 Task: Search for the email with the subject Networking opportunity logged in from softage.1@softage.net with the filter, email from softage.6@softage.net and a new filter,  Mark as read
Action: Mouse moved to (776, 88)
Screenshot: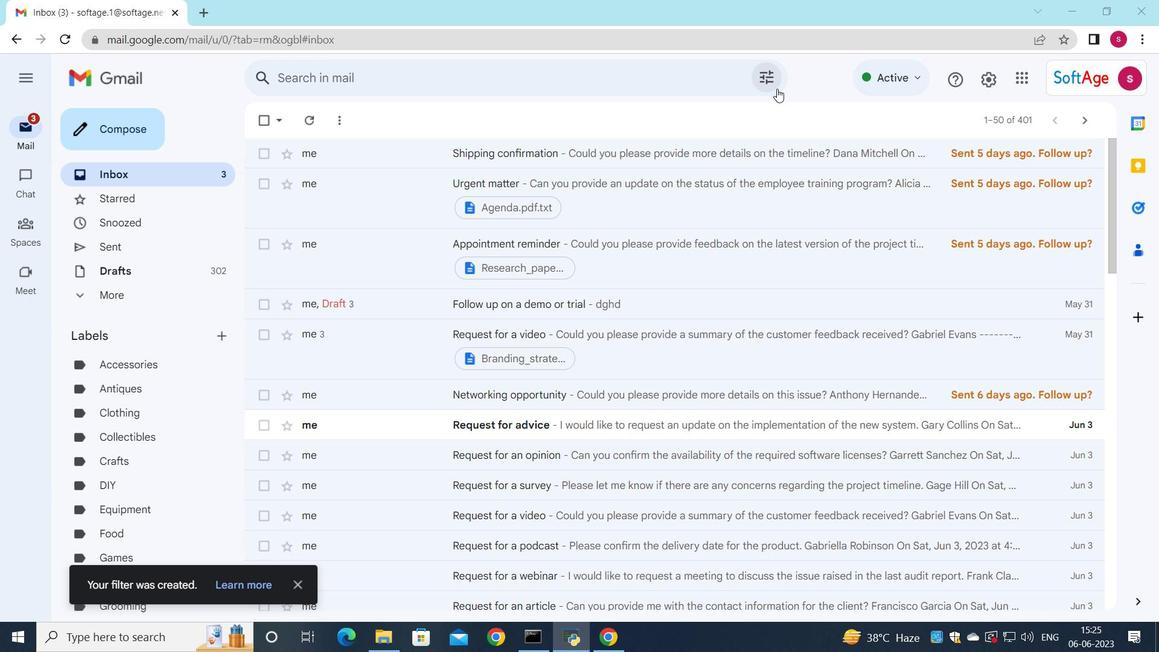 
Action: Mouse pressed left at (776, 88)
Screenshot: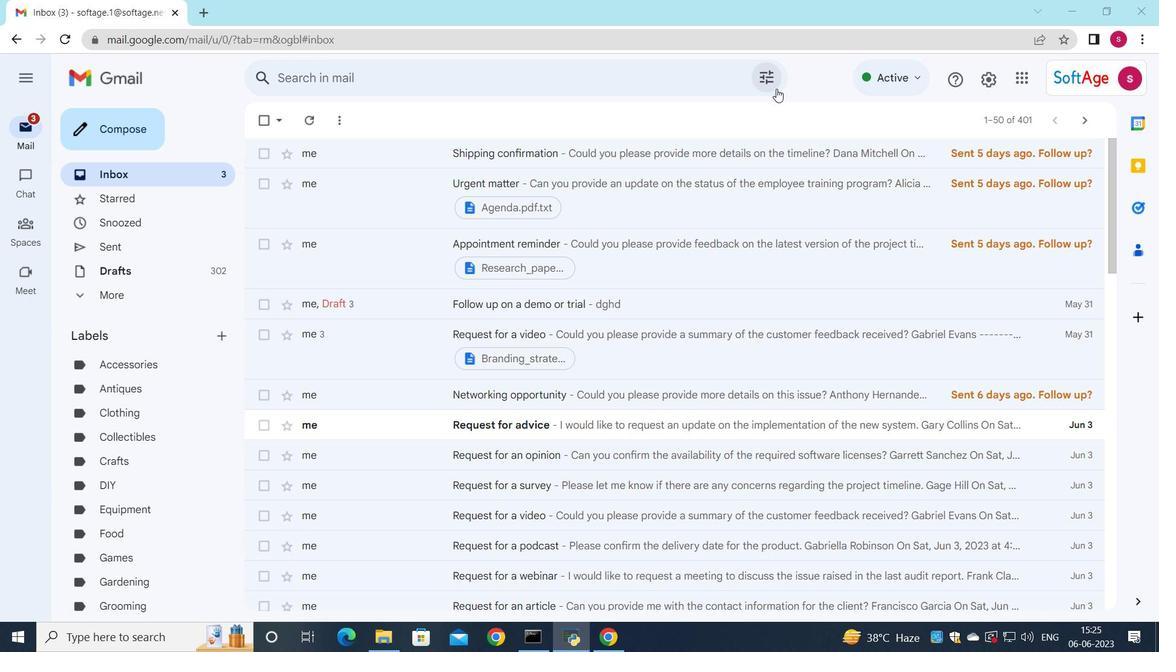 
Action: Mouse moved to (582, 134)
Screenshot: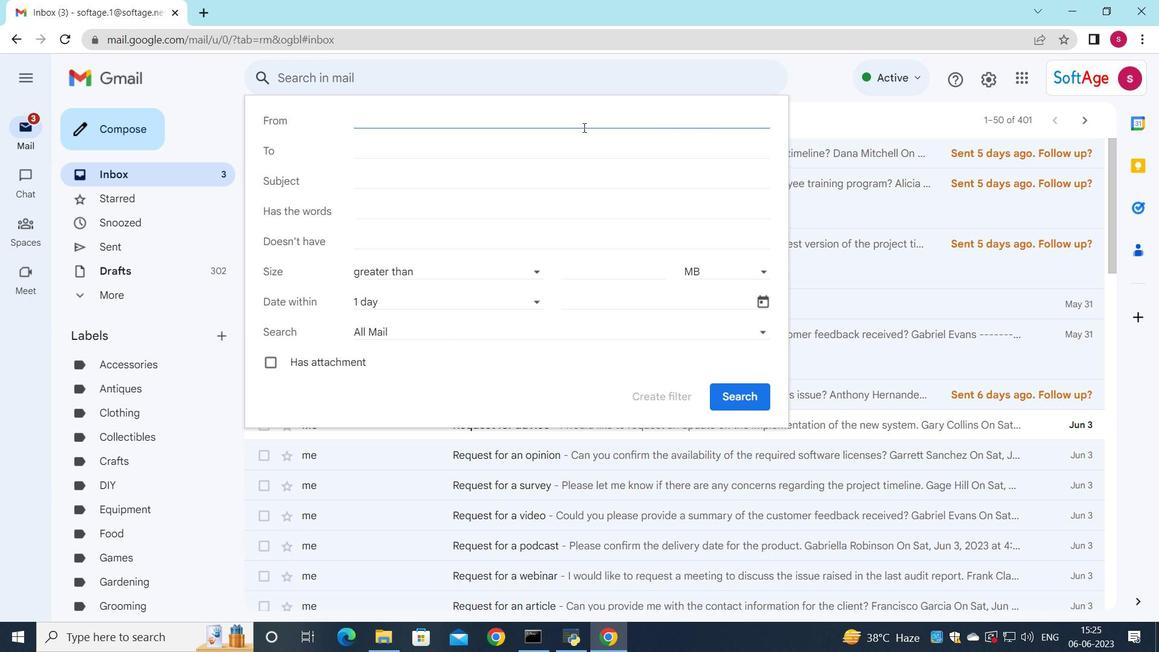 
Action: Key pressed s
Screenshot: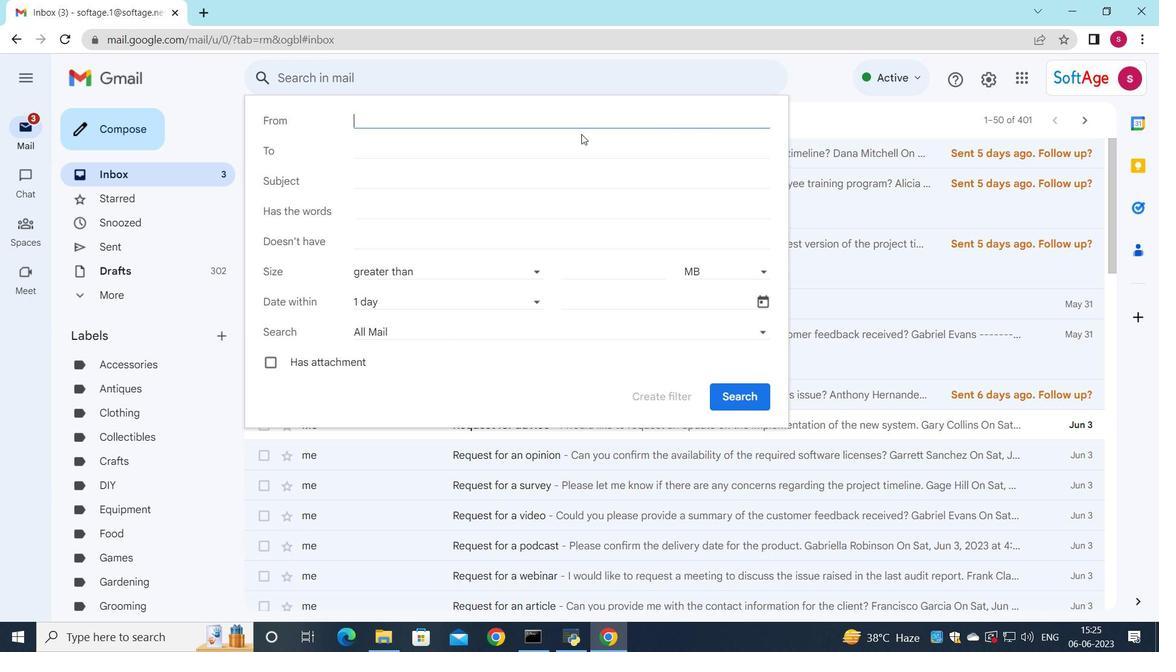
Action: Mouse moved to (526, 150)
Screenshot: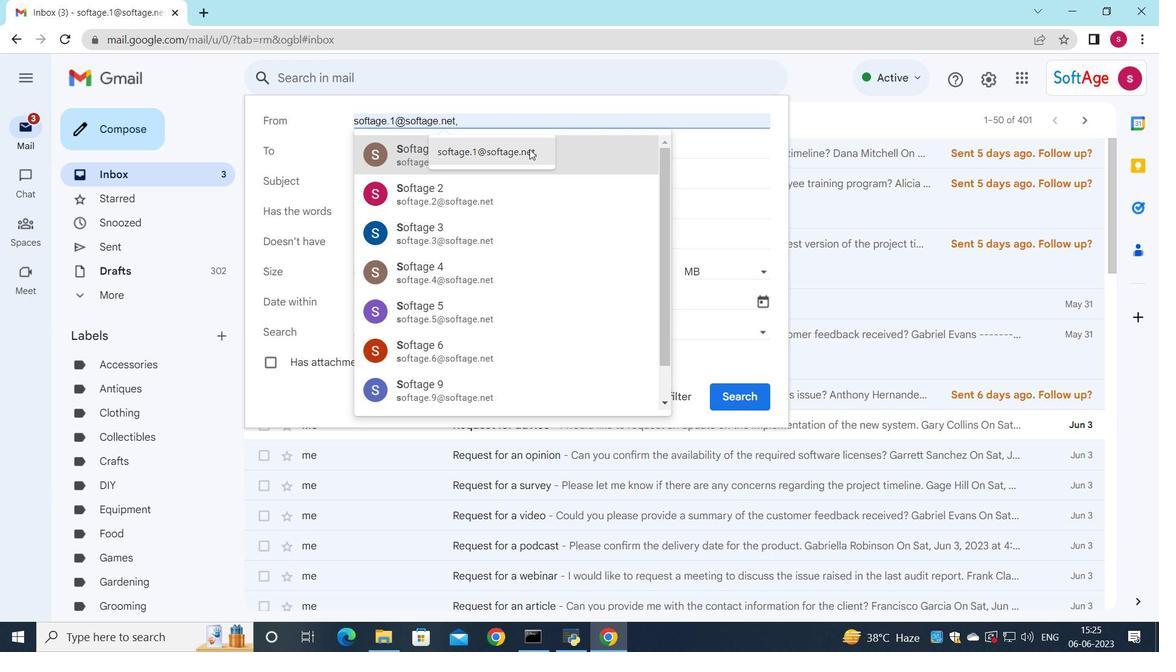 
Action: Mouse pressed left at (526, 150)
Screenshot: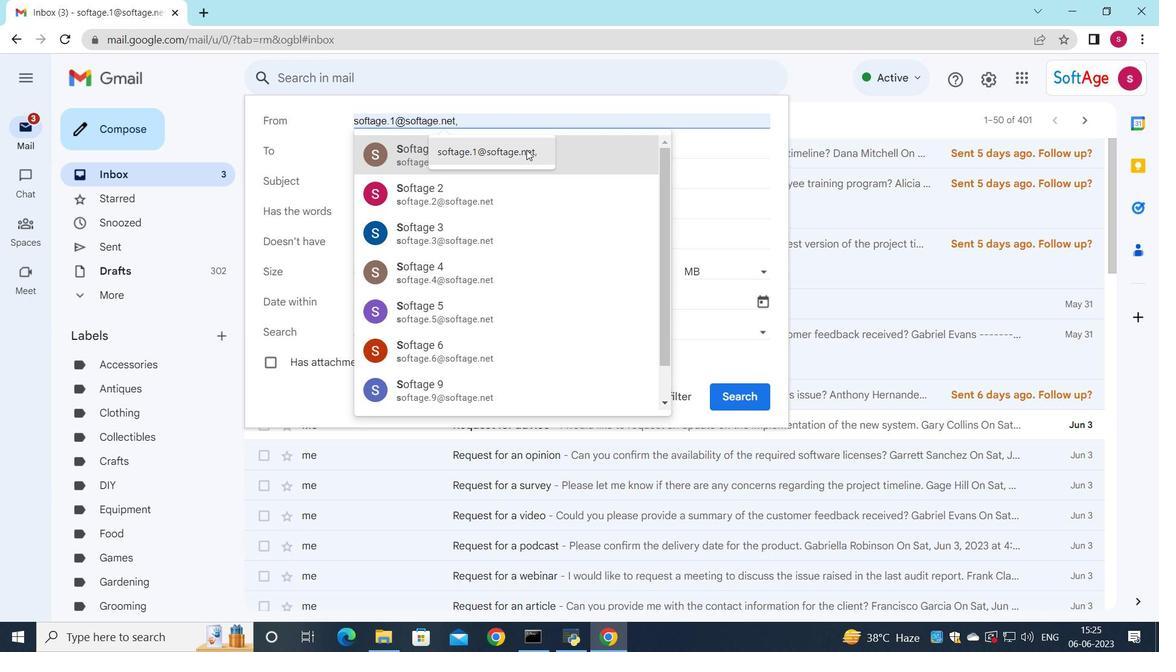 
Action: Mouse moved to (399, 153)
Screenshot: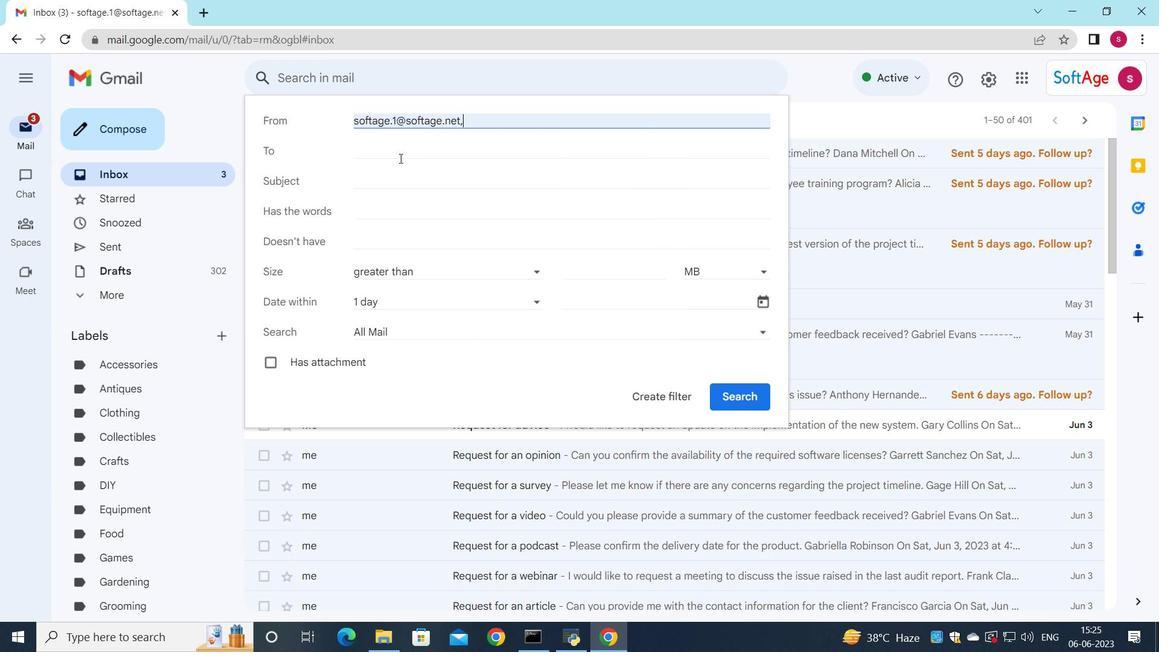 
Action: Mouse pressed left at (399, 153)
Screenshot: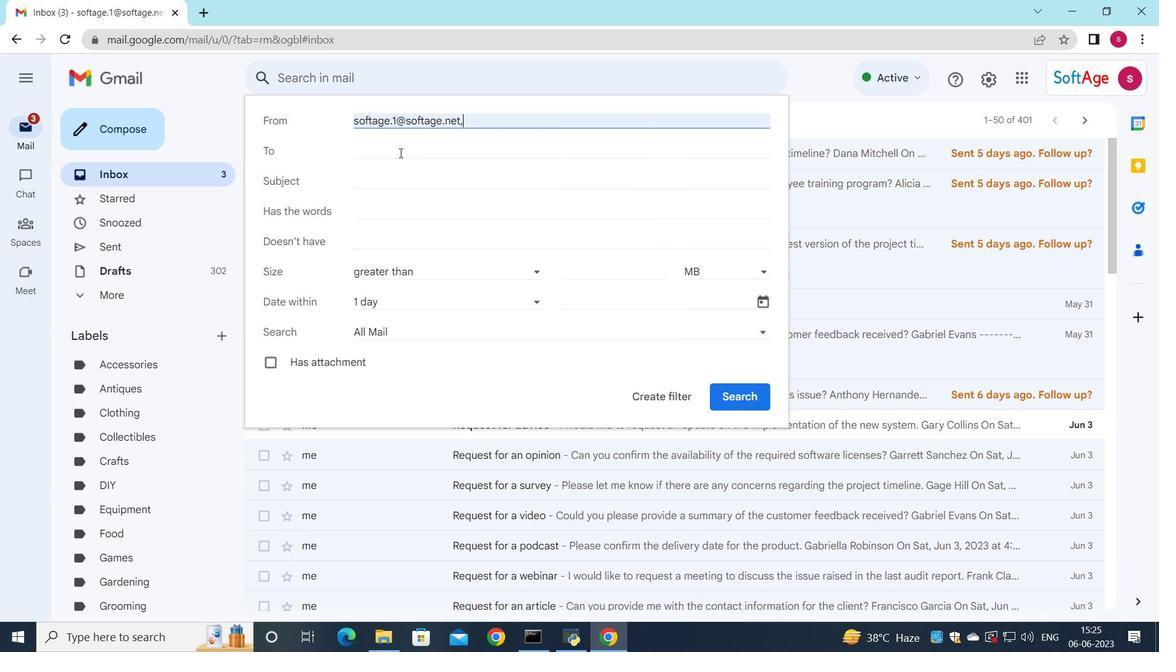 
Action: Key pressed so
Screenshot: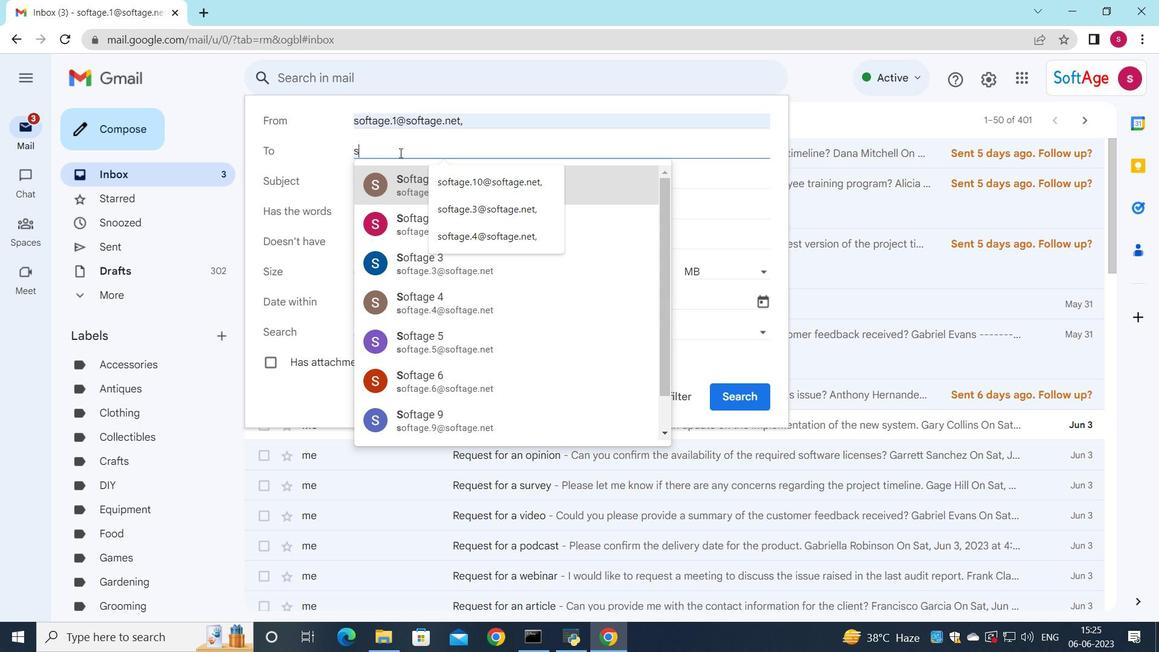 
Action: Mouse moved to (429, 374)
Screenshot: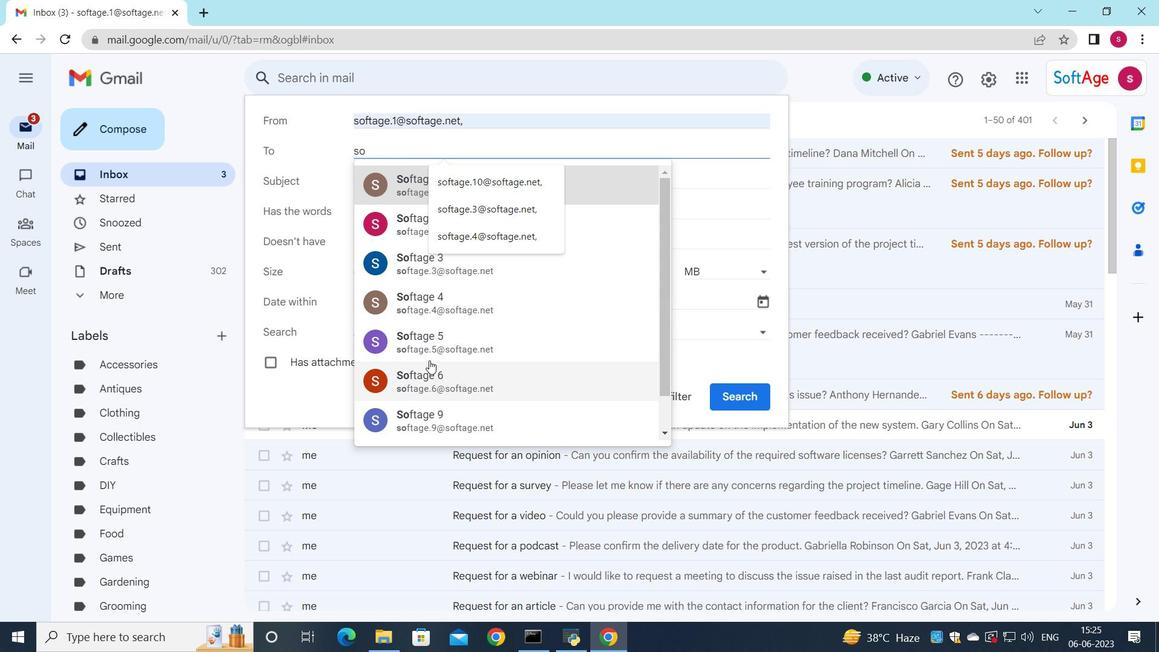 
Action: Mouse pressed left at (429, 374)
Screenshot: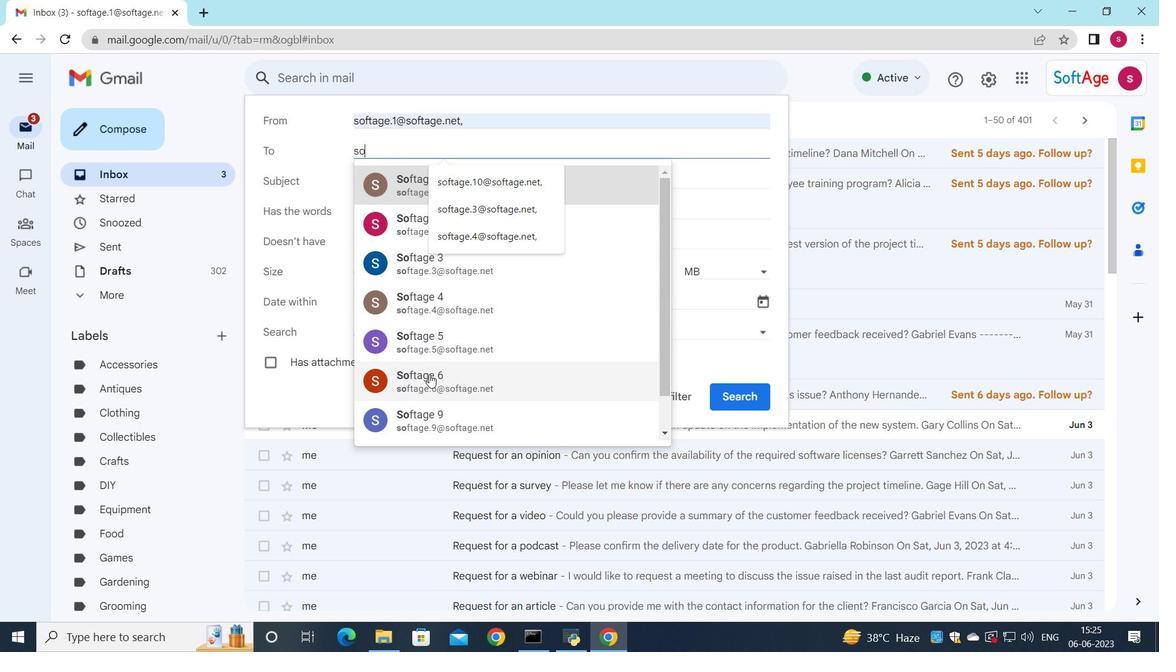 
Action: Mouse moved to (371, 184)
Screenshot: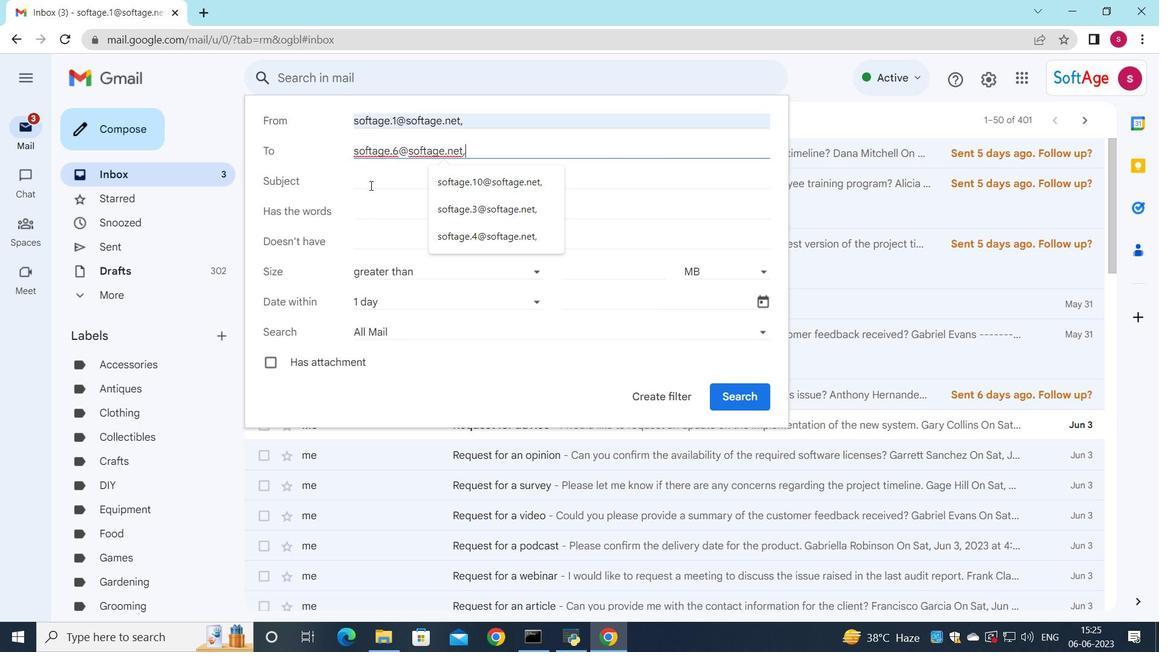 
Action: Mouse pressed left at (371, 184)
Screenshot: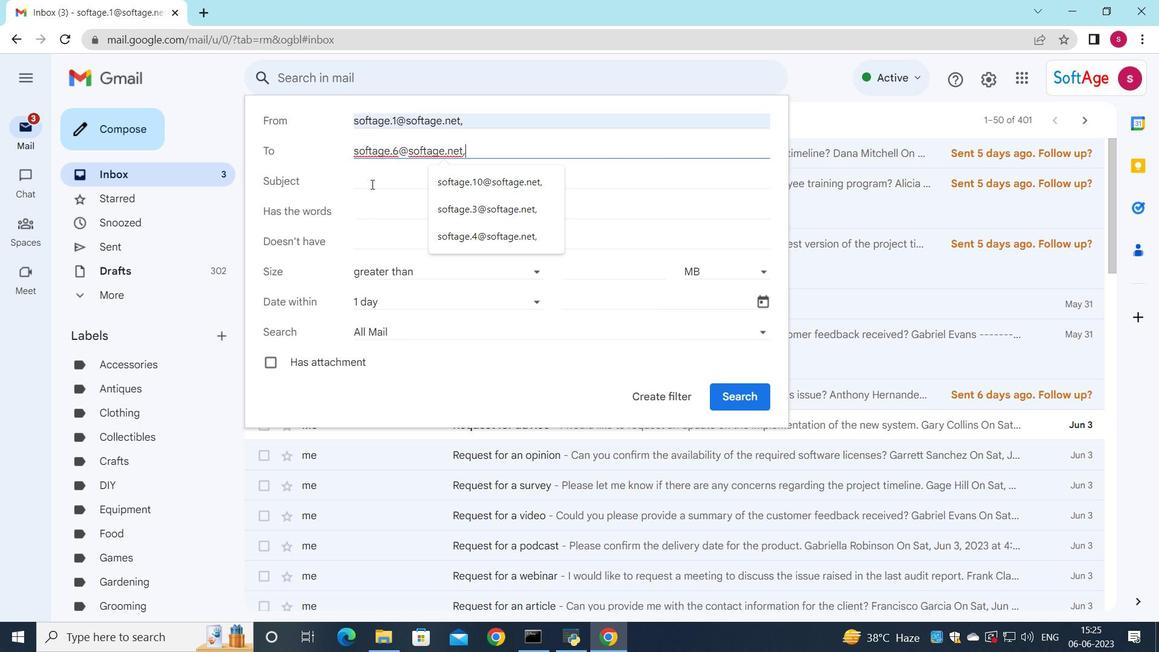 
Action: Key pressed <Key.shift><Key.shift><Key.shift><Key.shift><Key.shift><Key.shift><Key.shift><Key.shift><Key.shift><Key.shift><Key.shift><Key.shift><Key.shift><Key.shift><Key.shift><Key.shift><Key.shift><Key.shift><Key.shift><Key.shift><Key.shift>Networking<Key.space>opportunity
Screenshot: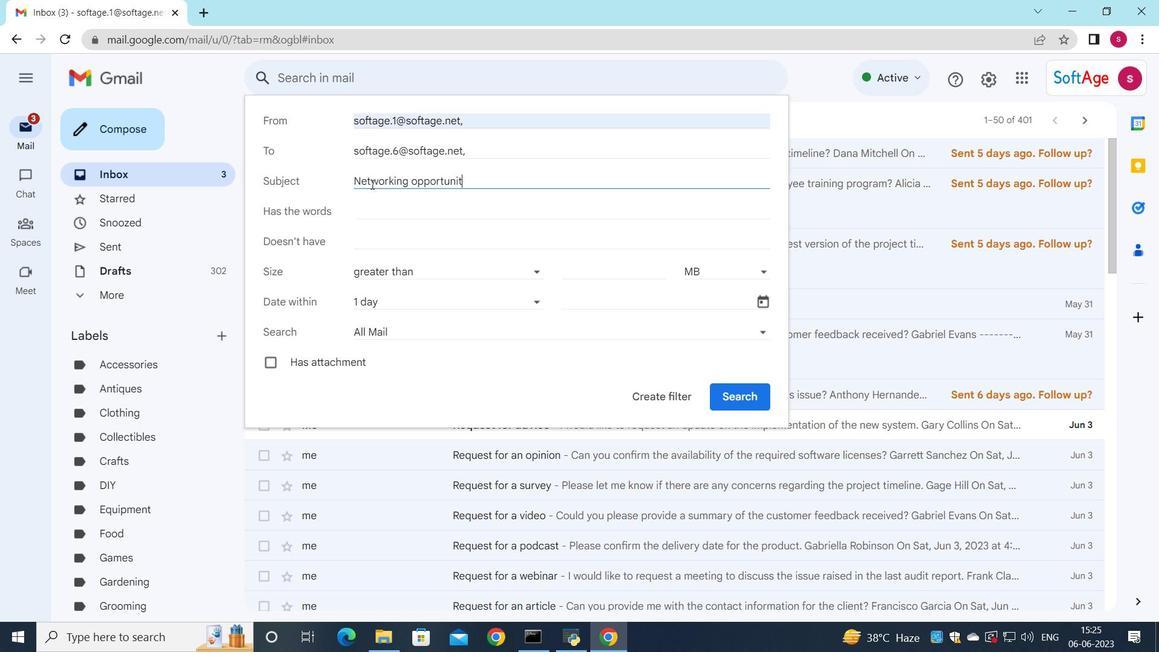 
Action: Mouse moved to (409, 304)
Screenshot: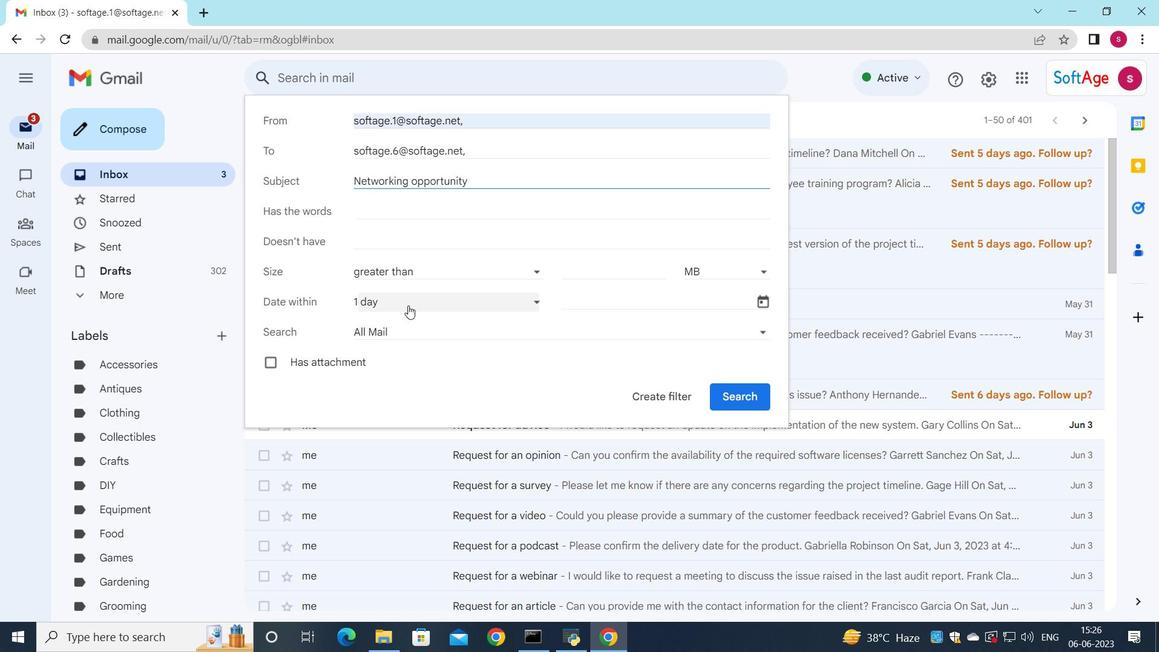 
Action: Mouse pressed left at (409, 304)
Screenshot: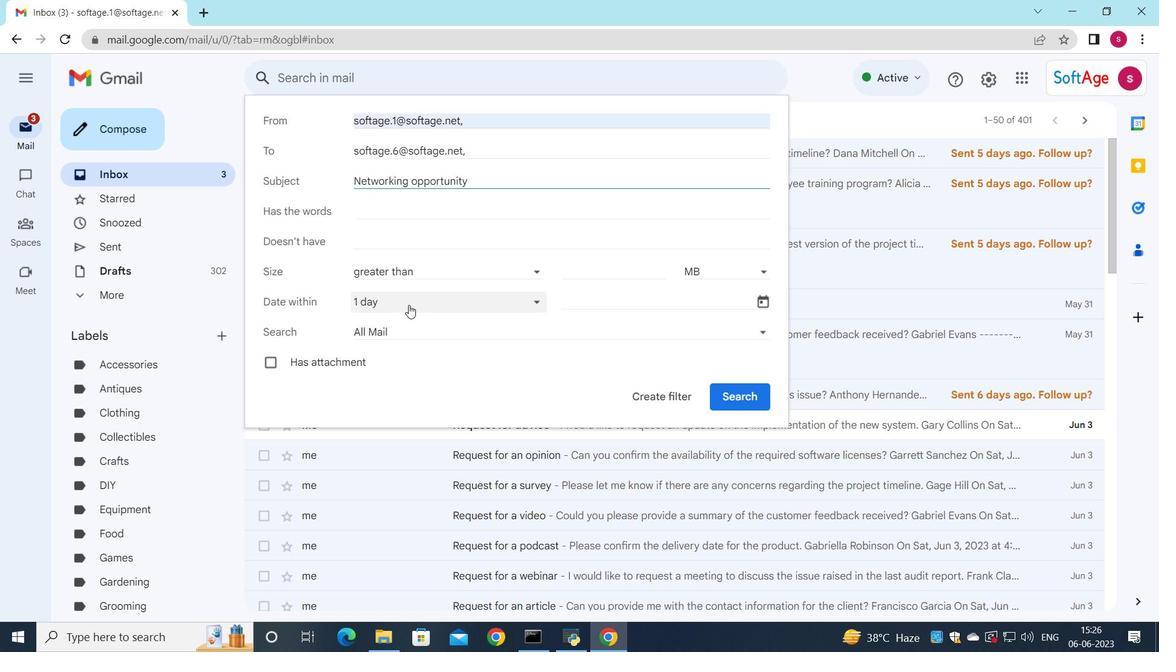 
Action: Mouse moved to (411, 477)
Screenshot: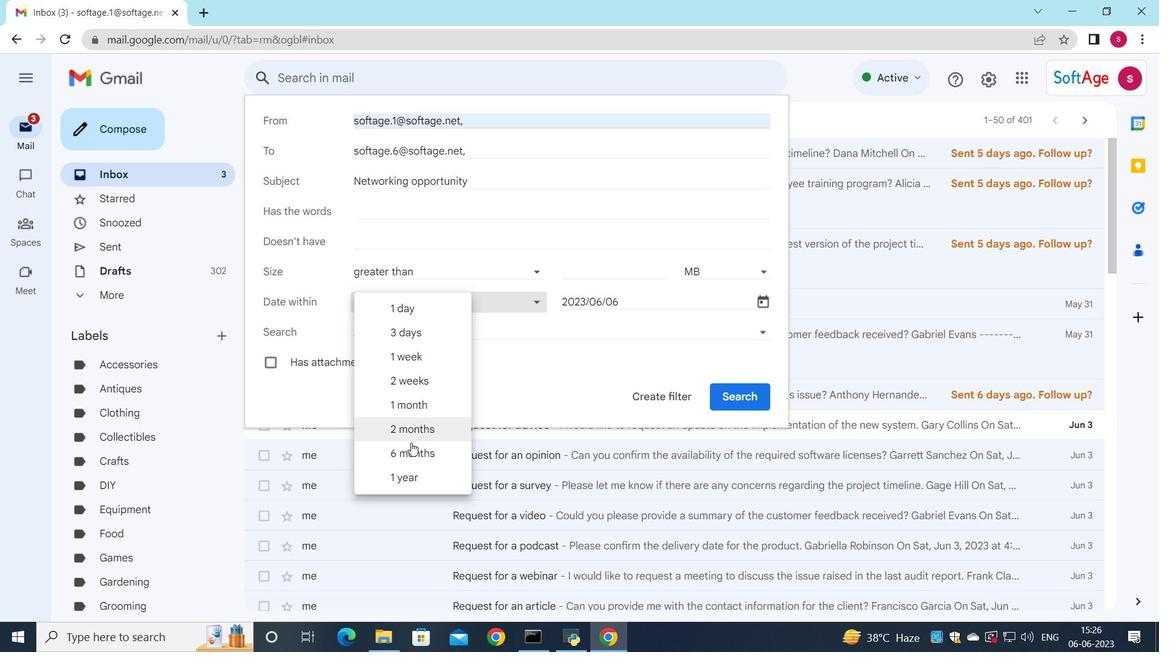 
Action: Mouse pressed left at (411, 477)
Screenshot: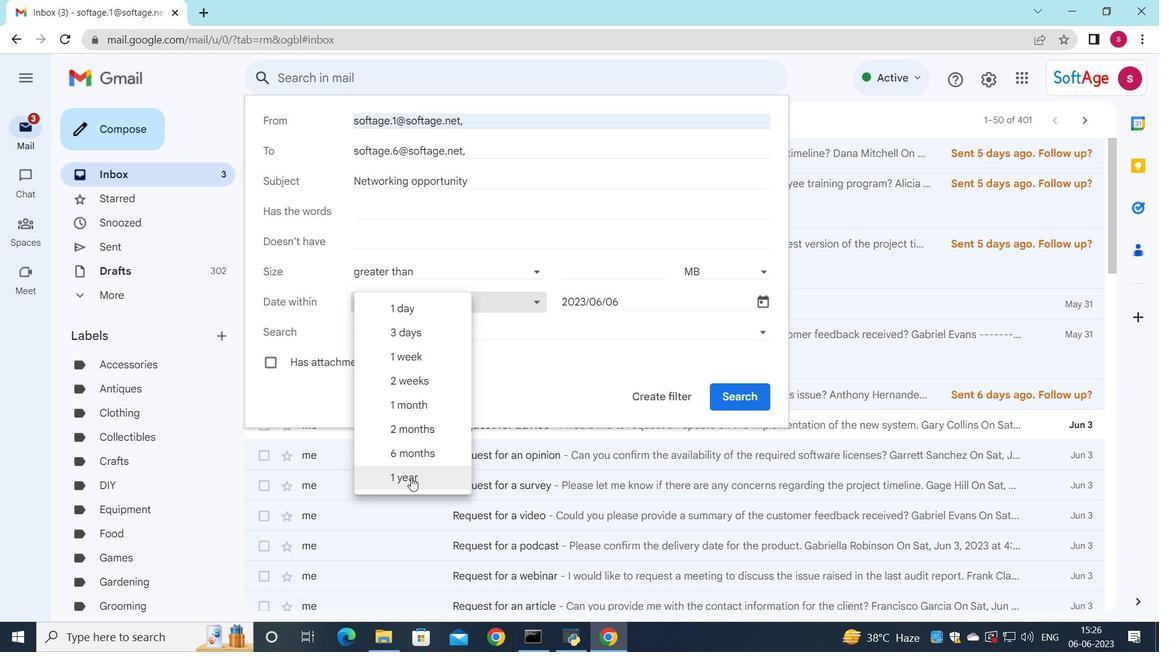 
Action: Mouse moved to (670, 393)
Screenshot: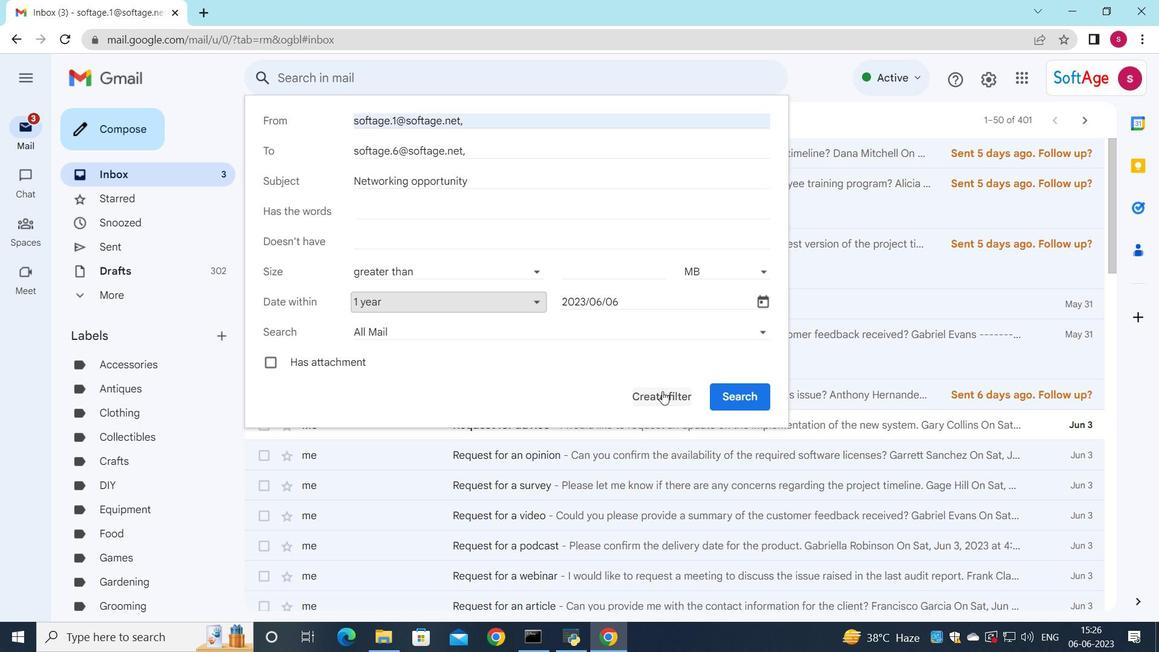
Action: Mouse pressed left at (670, 393)
Screenshot: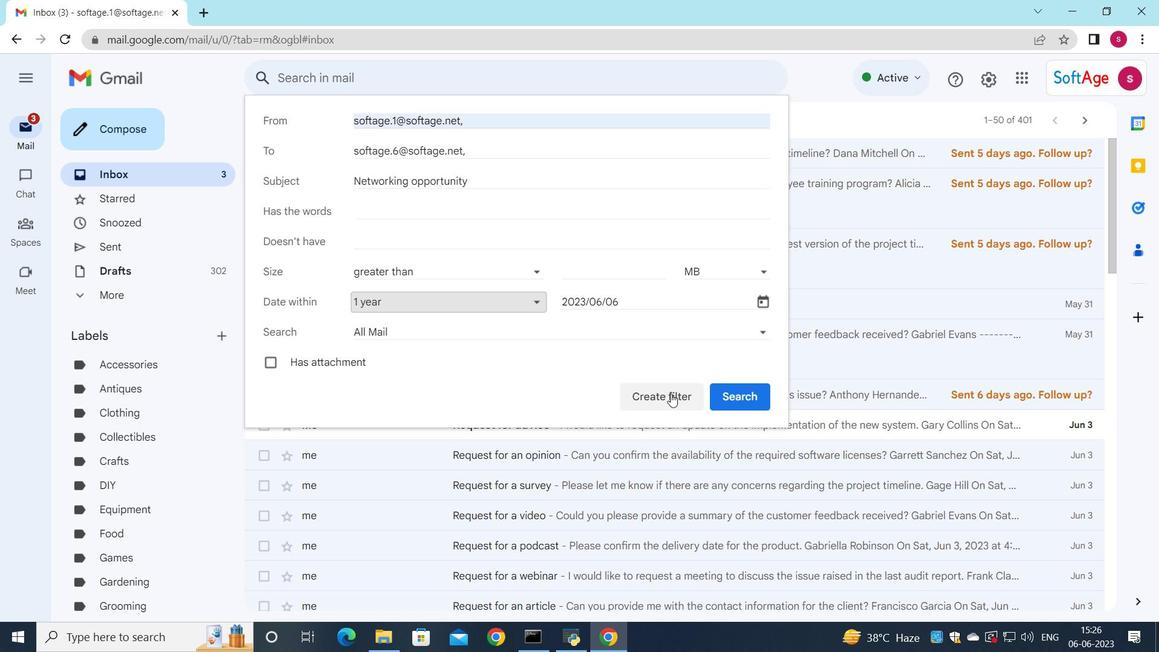 
Action: Mouse moved to (272, 181)
Screenshot: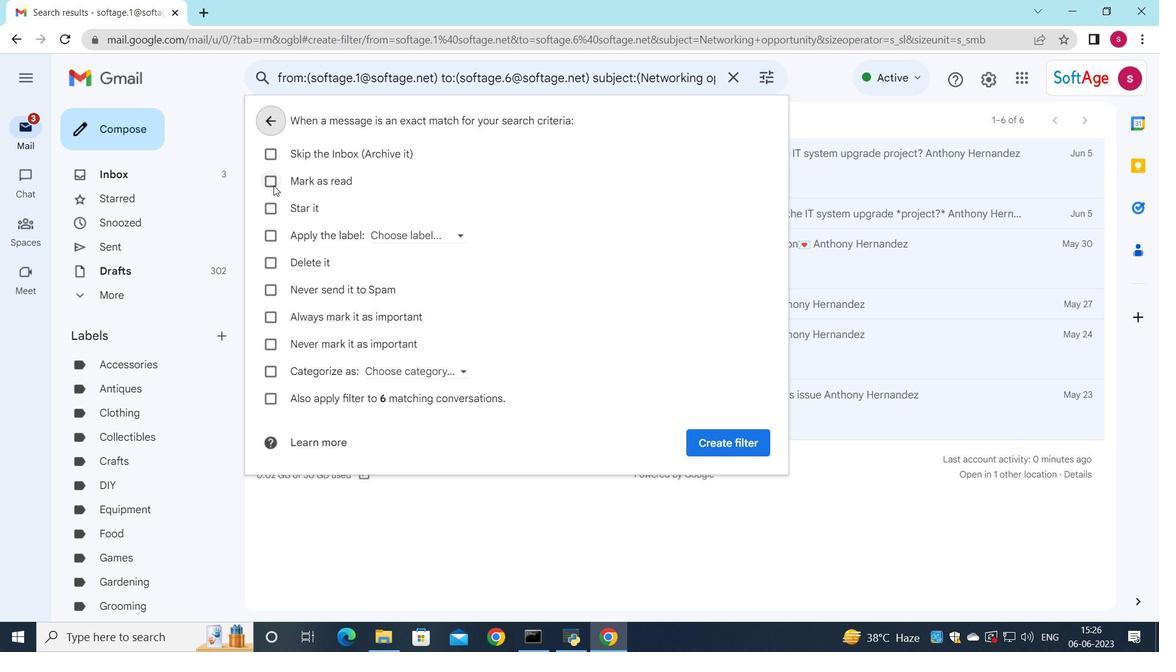 
Action: Mouse pressed left at (272, 181)
Screenshot: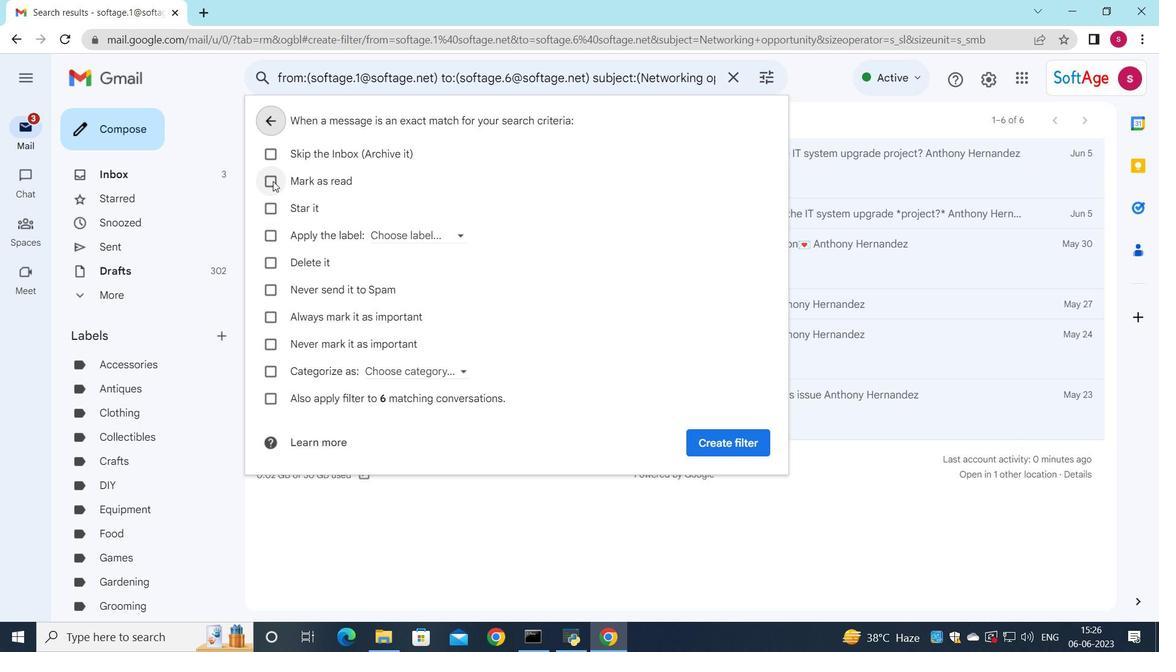 
Action: Mouse moved to (703, 434)
Screenshot: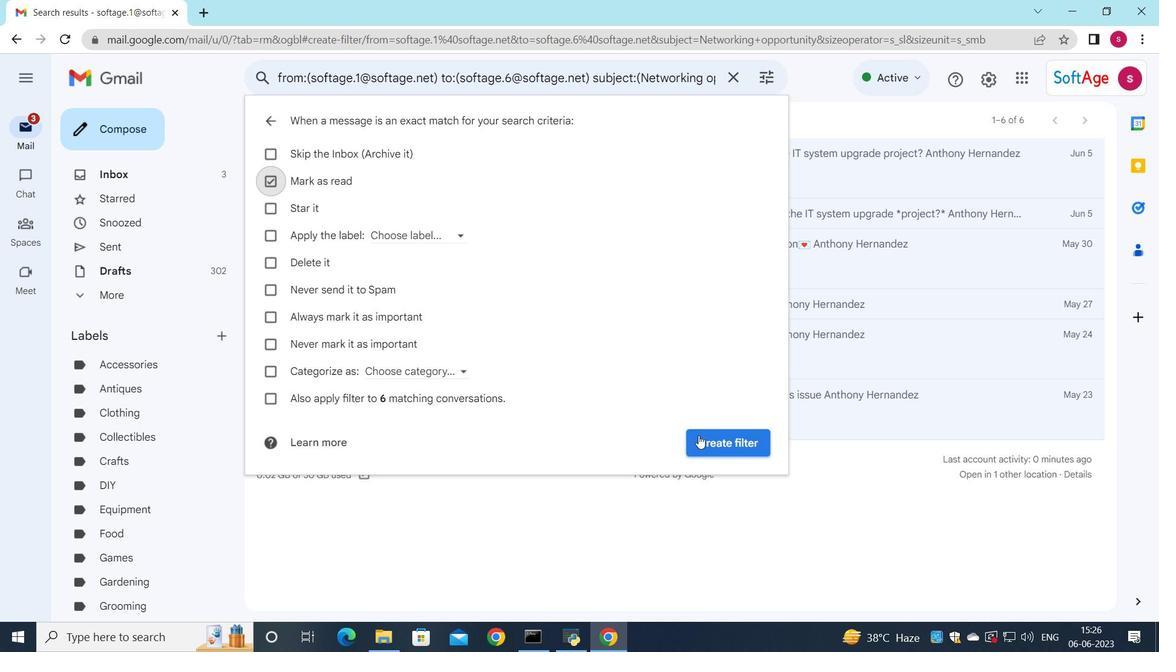 
Action: Mouse pressed left at (703, 434)
Screenshot: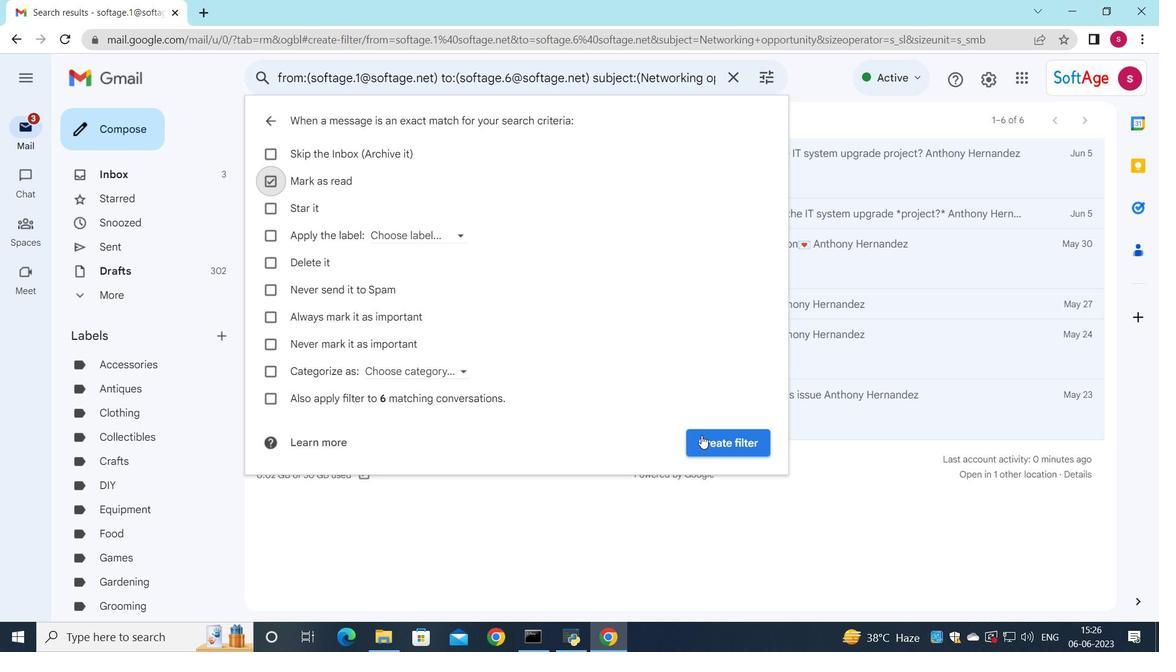 
Action: Mouse moved to (729, 440)
Screenshot: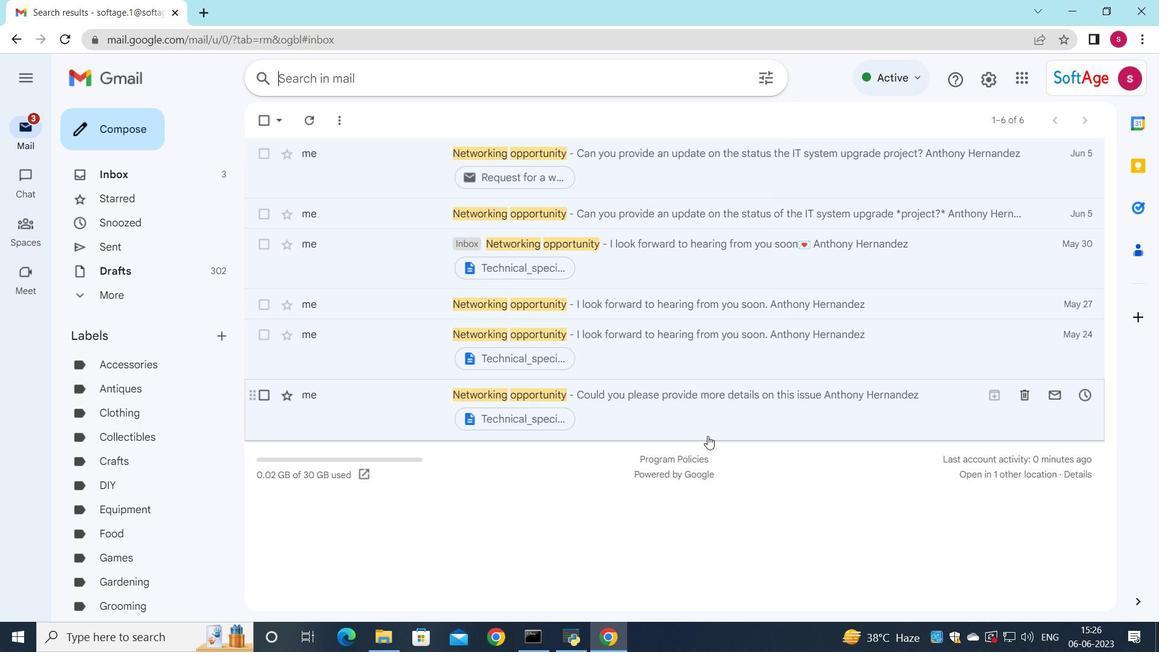 
